 Task: Add horizontal guide.
Action: Mouse moved to (113, 81)
Screenshot: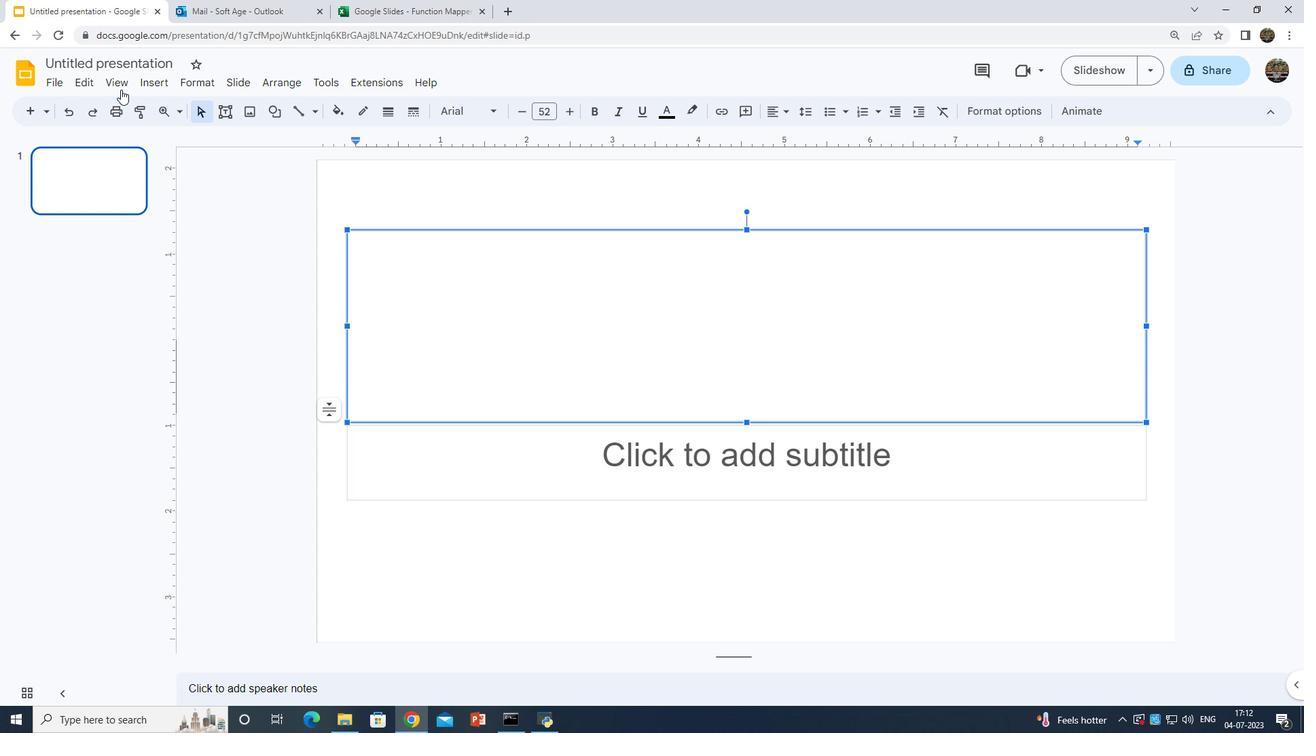 
Action: Mouse pressed left at (113, 81)
Screenshot: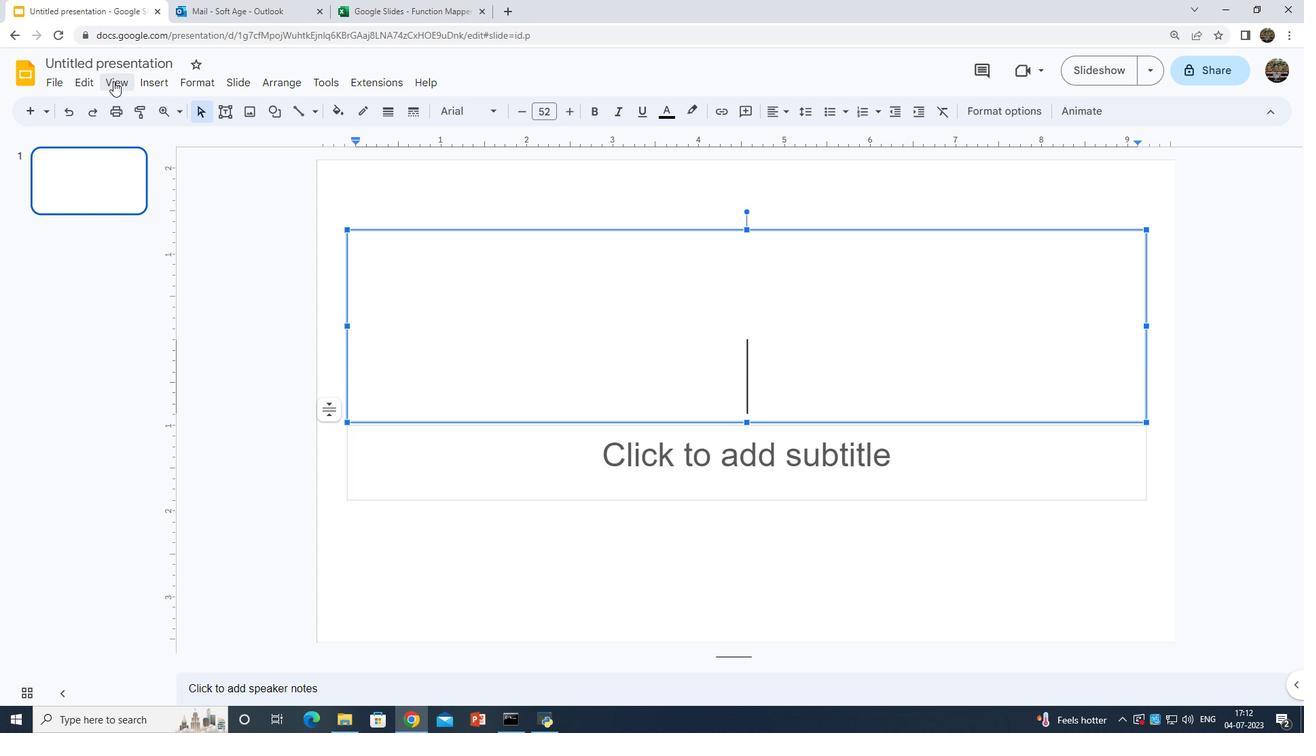 
Action: Mouse moved to (201, 240)
Screenshot: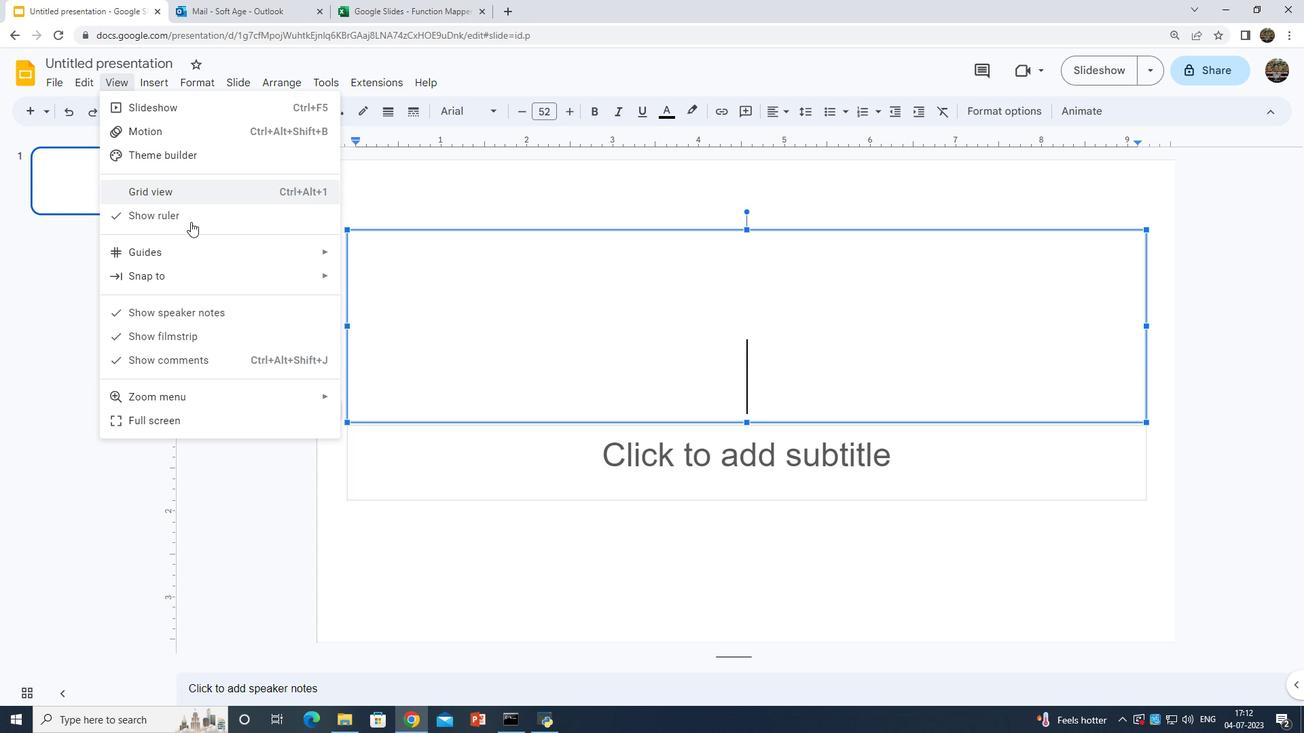 
Action: Mouse pressed left at (201, 240)
Screenshot: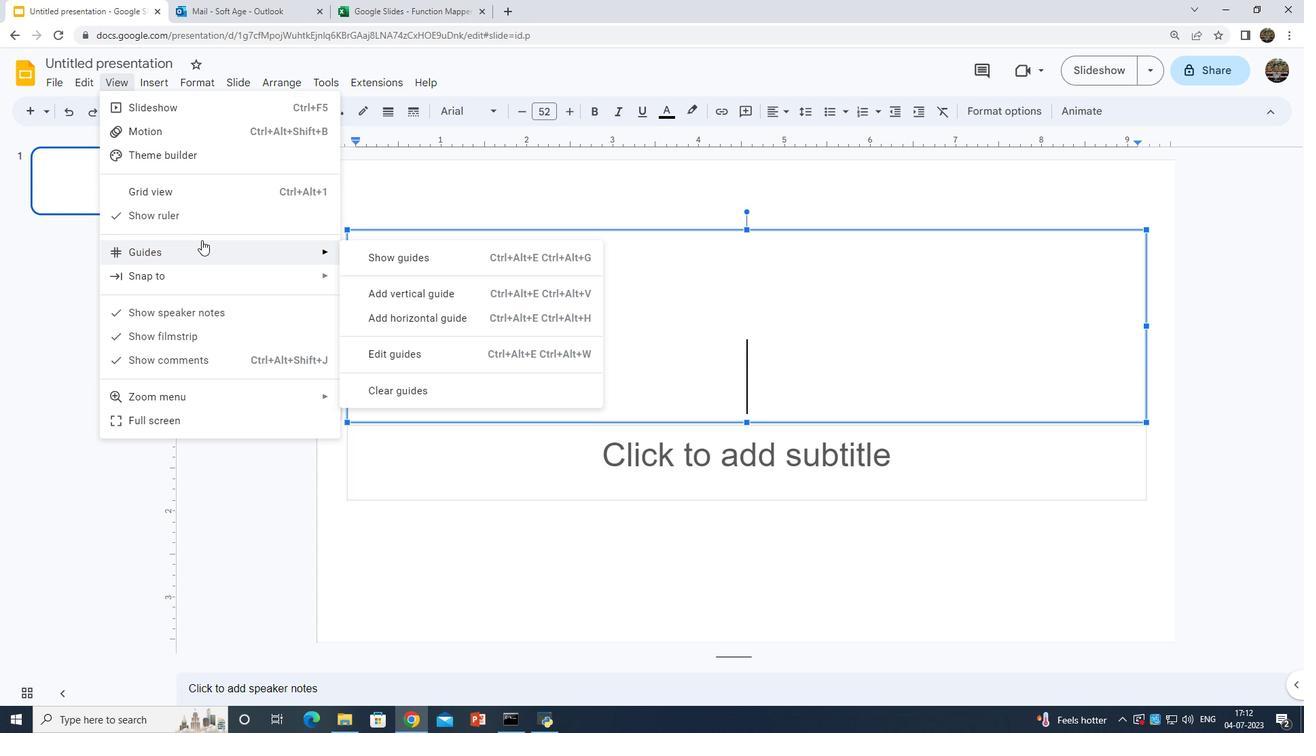 
Action: Mouse moved to (400, 318)
Screenshot: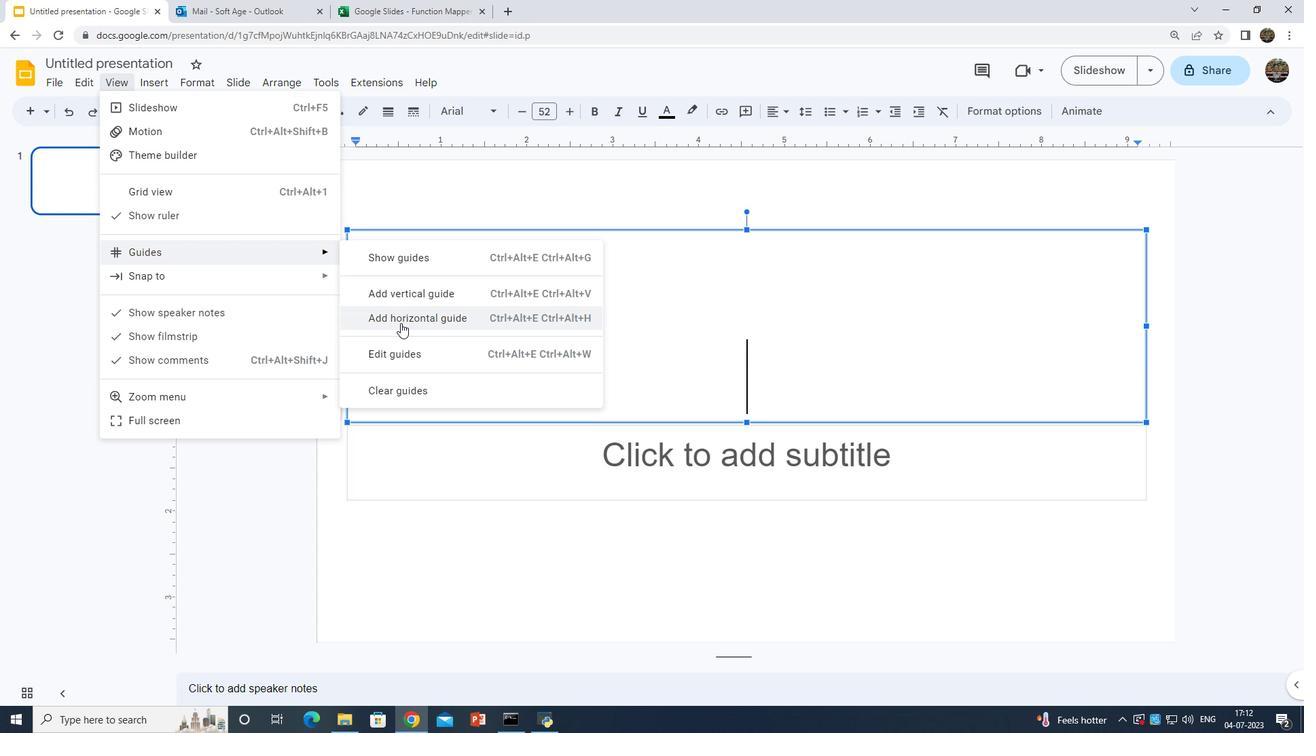 
Action: Mouse pressed left at (400, 318)
Screenshot: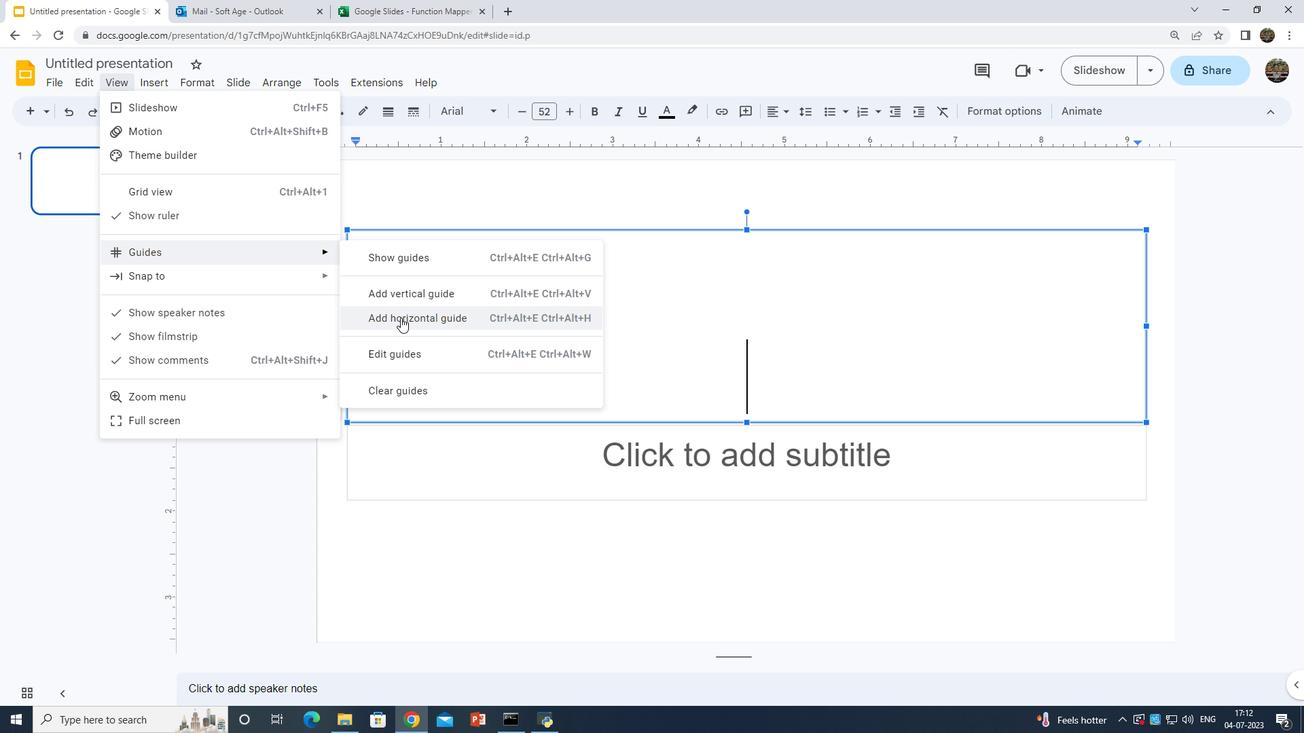 
